 Task: For heading Arial black with underline.  font size for heading18,  'Change the font style of data to'Calibri.  and font size to 9,  Change the alignment of both headline & data to Align center.  In the sheet  BankStmts analysis
Action: Mouse moved to (121, 103)
Screenshot: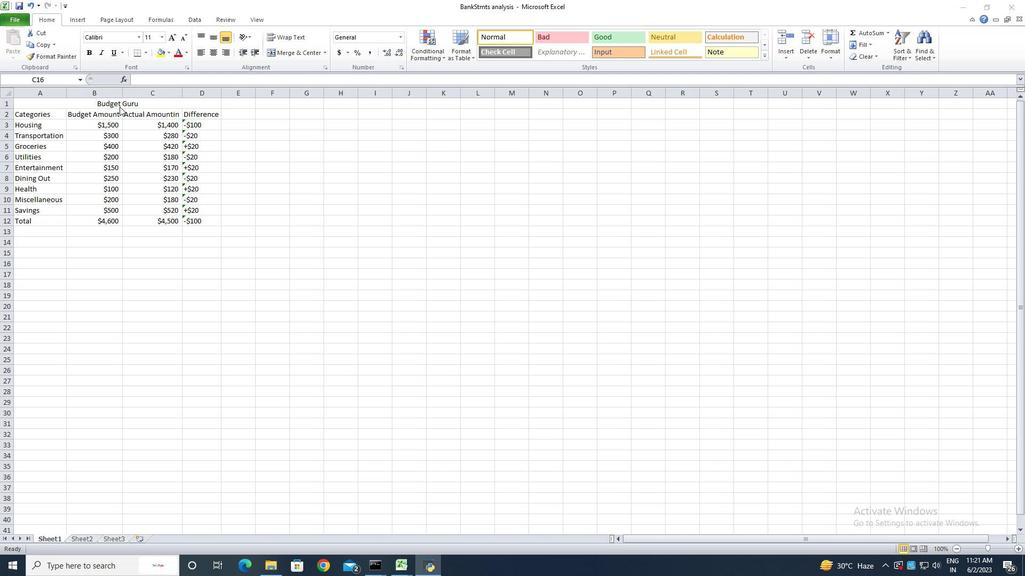 
Action: Mouse pressed left at (121, 103)
Screenshot: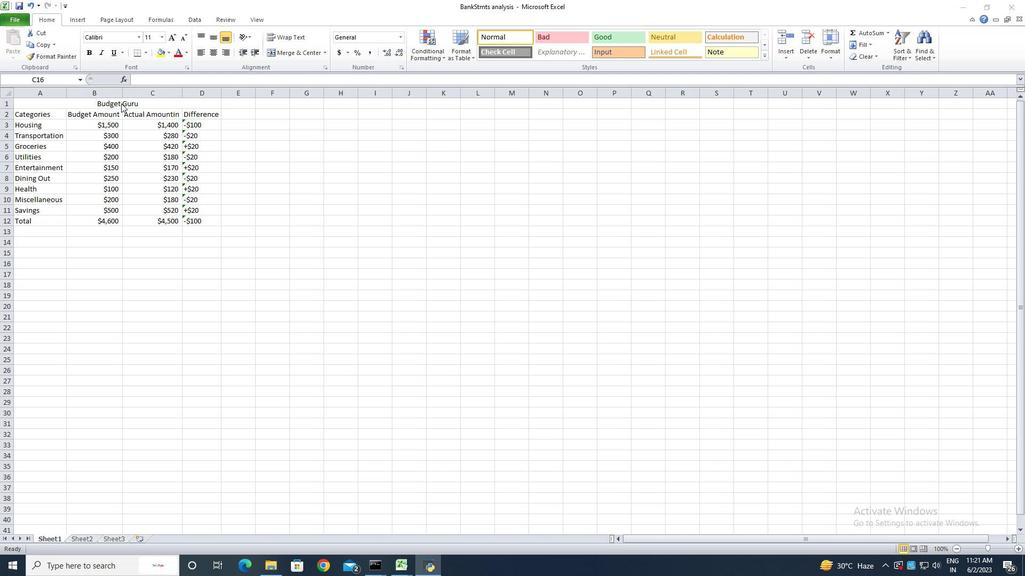 
Action: Mouse pressed left at (121, 103)
Screenshot: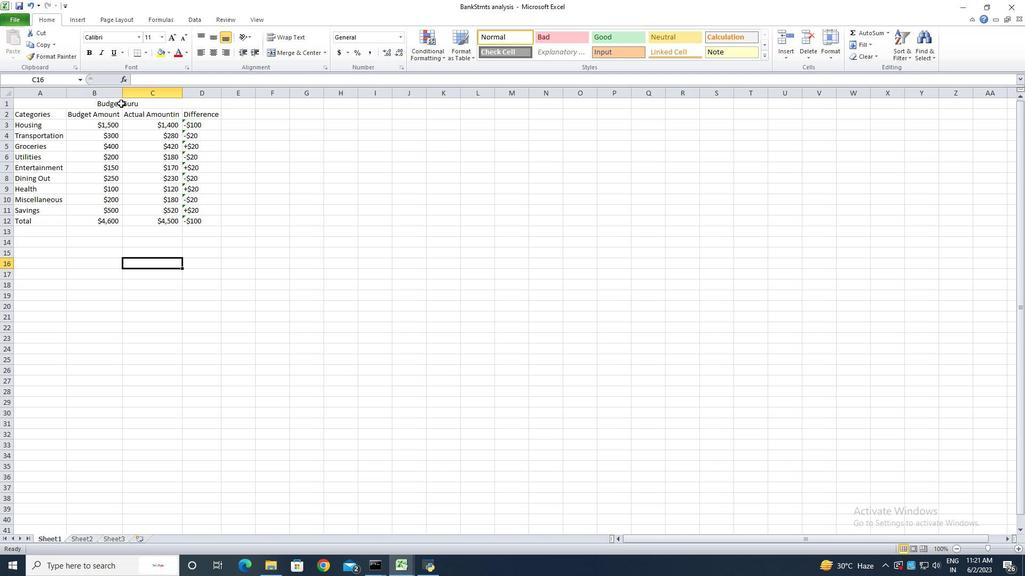 
Action: Mouse pressed left at (121, 103)
Screenshot: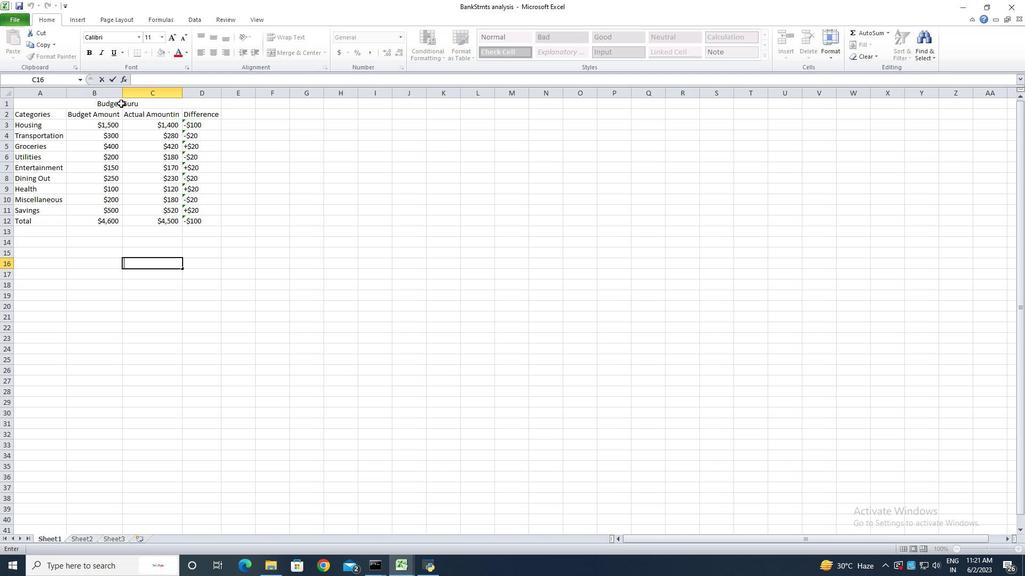 
Action: Mouse moved to (139, 36)
Screenshot: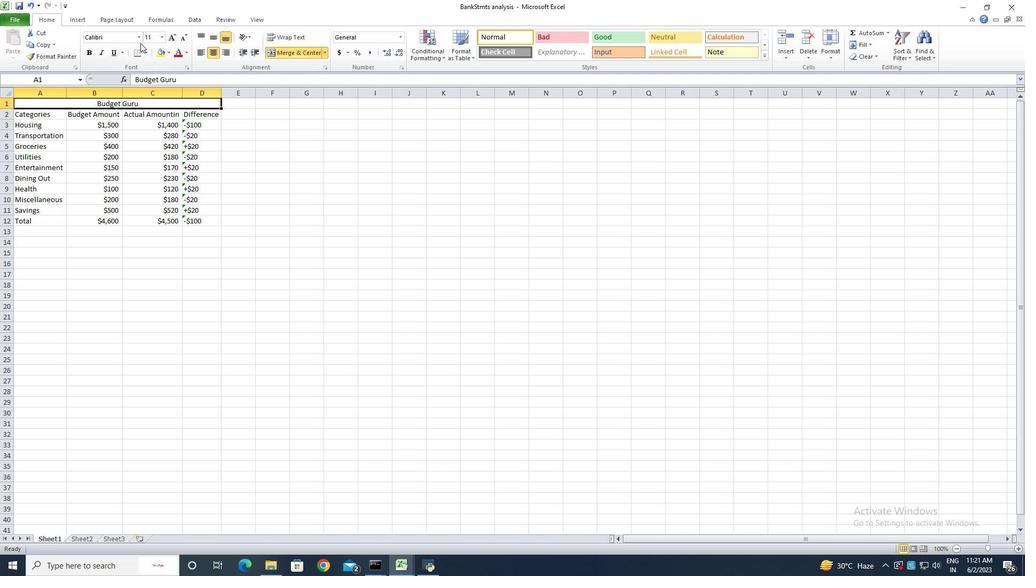 
Action: Mouse pressed left at (139, 36)
Screenshot: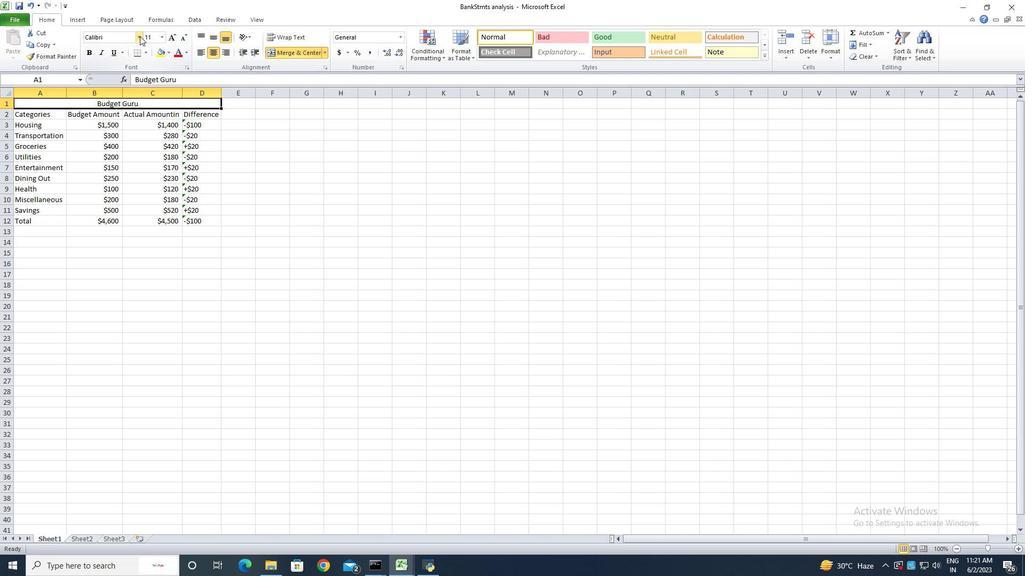 
Action: Mouse moved to (126, 134)
Screenshot: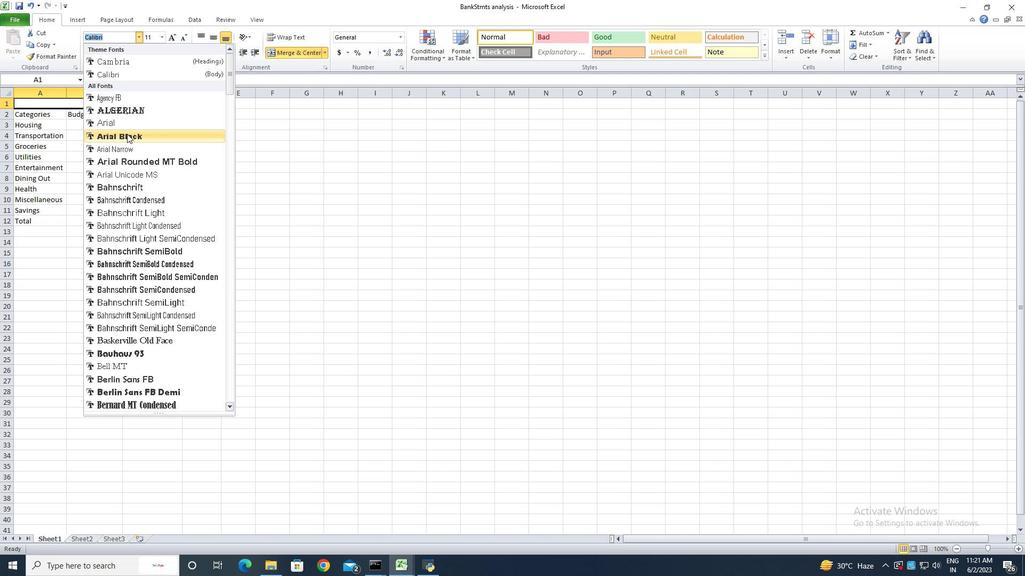 
Action: Mouse pressed left at (126, 134)
Screenshot: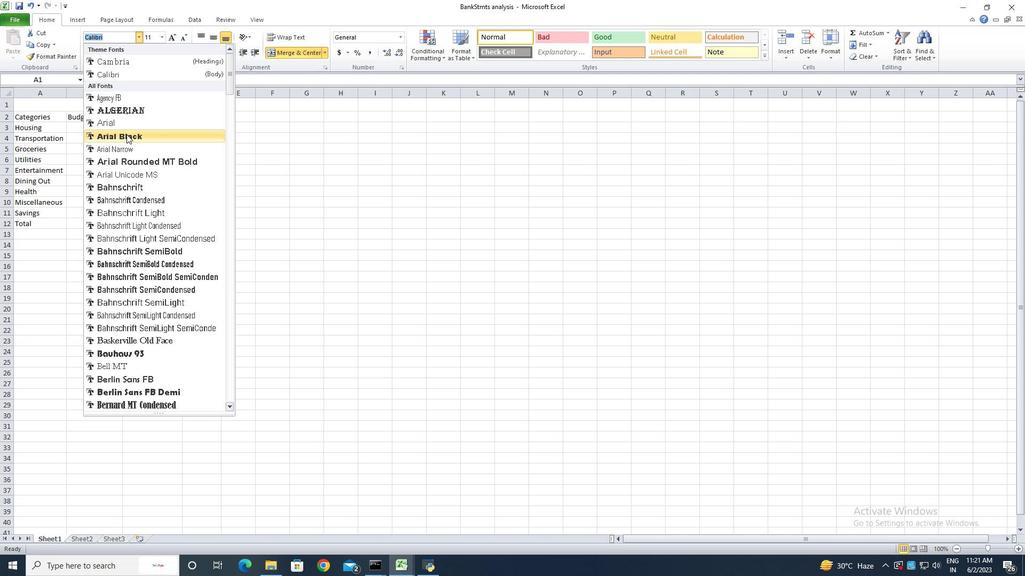 
Action: Mouse moved to (112, 53)
Screenshot: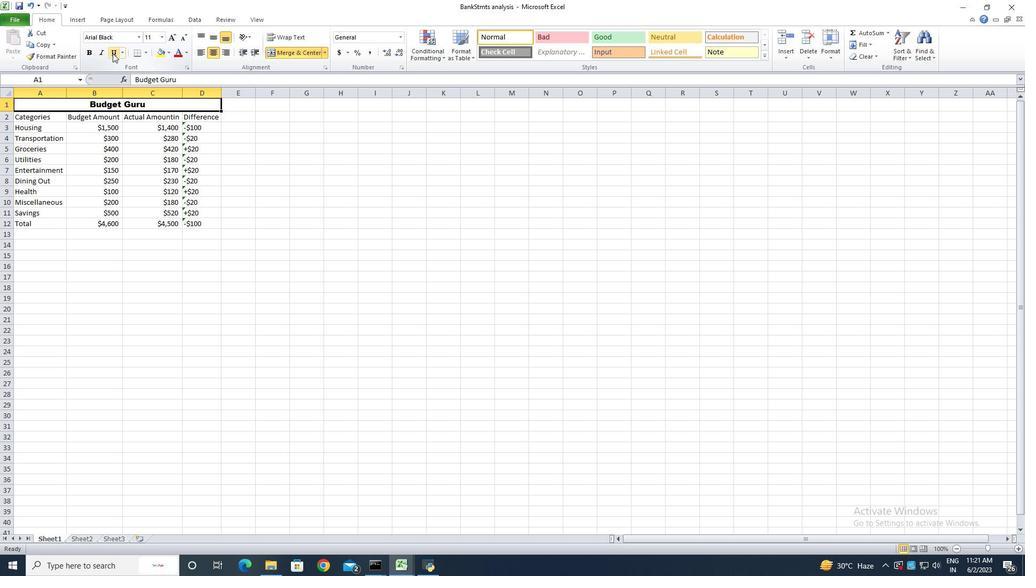 
Action: Mouse pressed left at (112, 53)
Screenshot: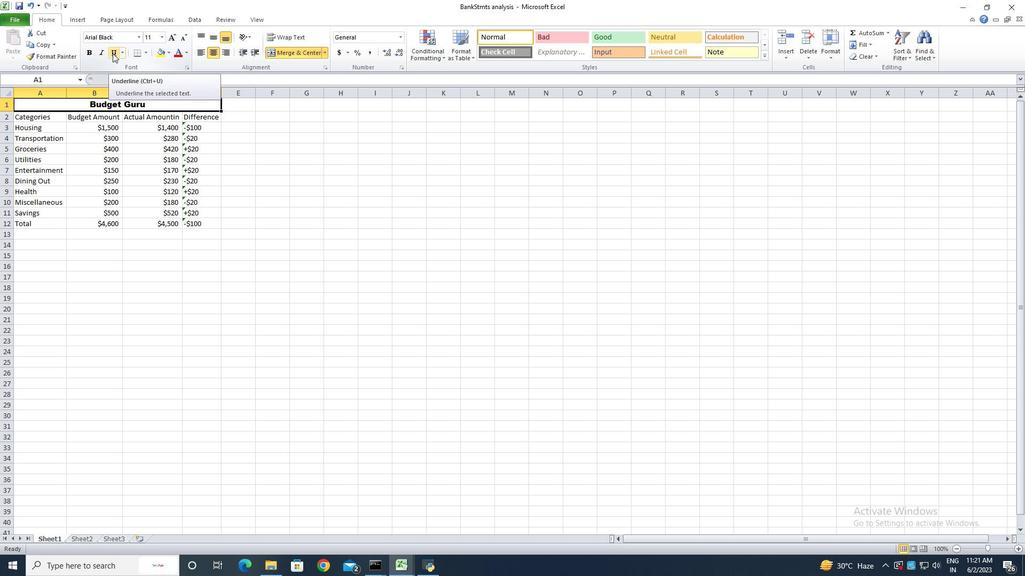 
Action: Mouse moved to (174, 35)
Screenshot: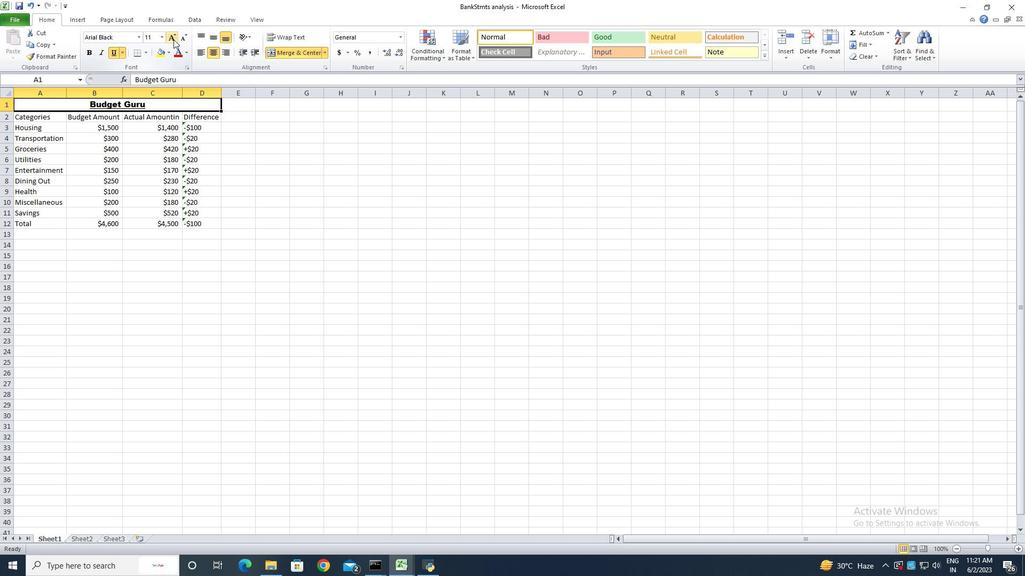 
Action: Mouse pressed left at (174, 35)
Screenshot: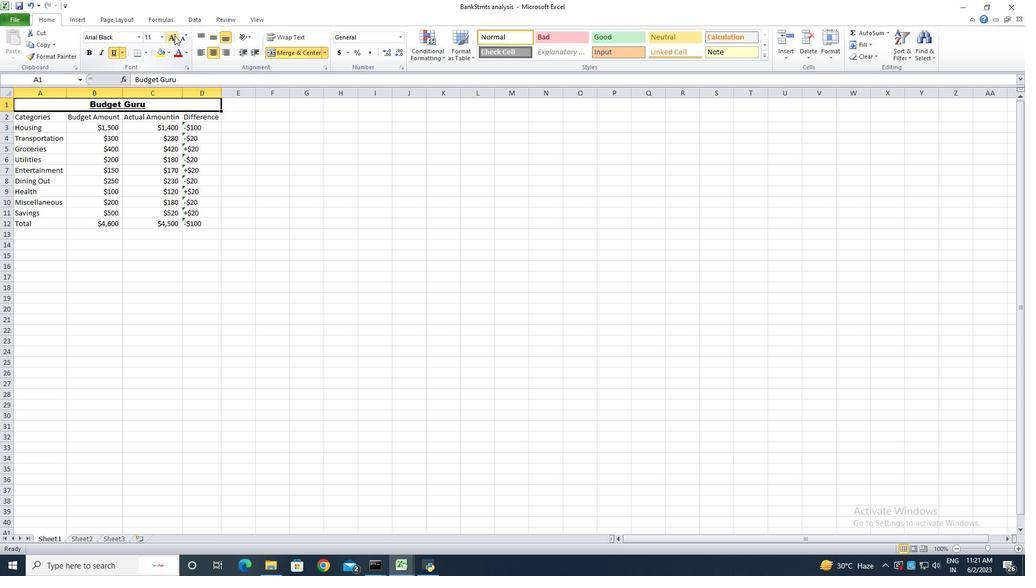 
Action: Mouse pressed left at (174, 35)
Screenshot: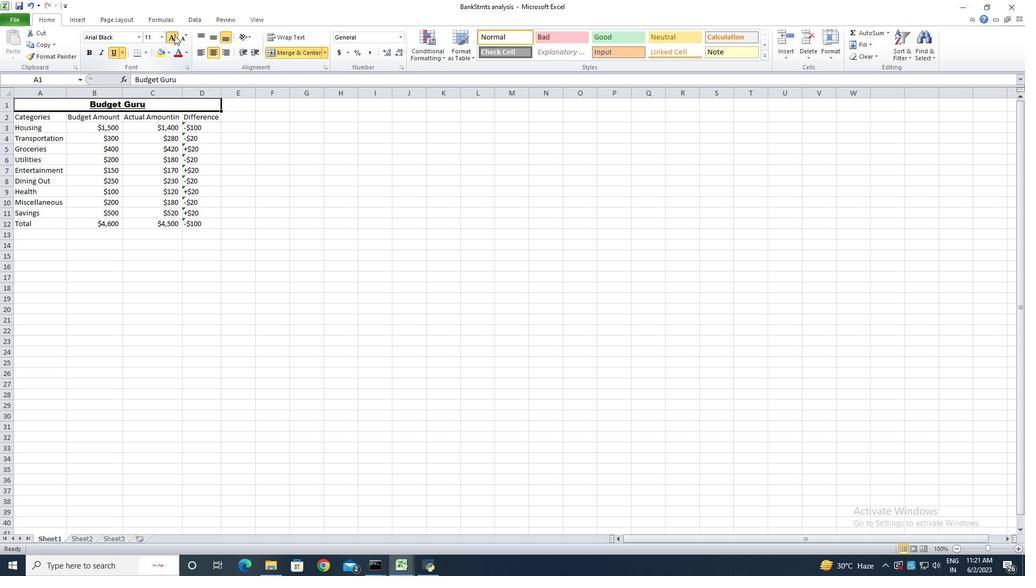 
Action: Mouse pressed left at (174, 35)
Screenshot: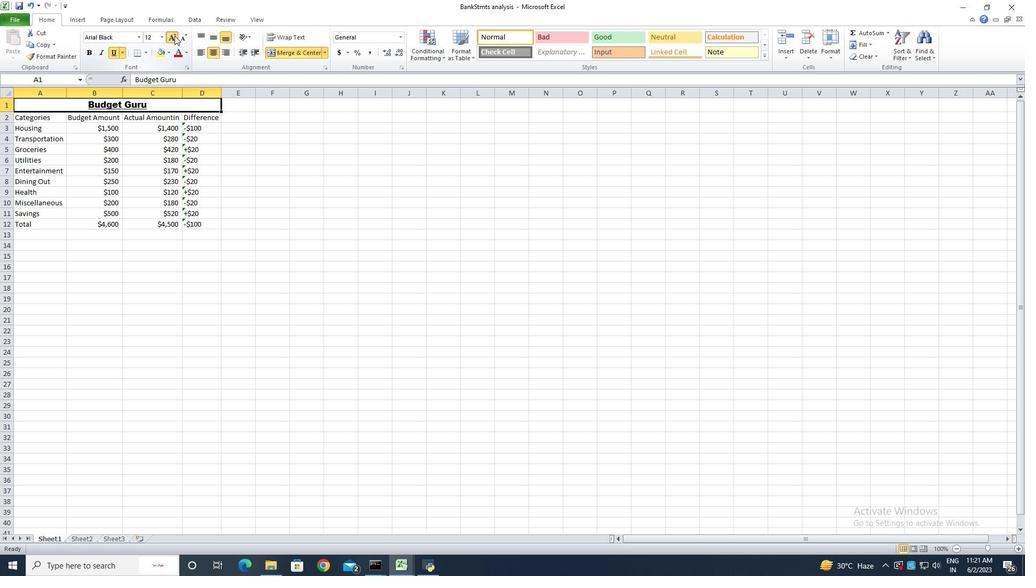 
Action: Mouse pressed left at (174, 35)
Screenshot: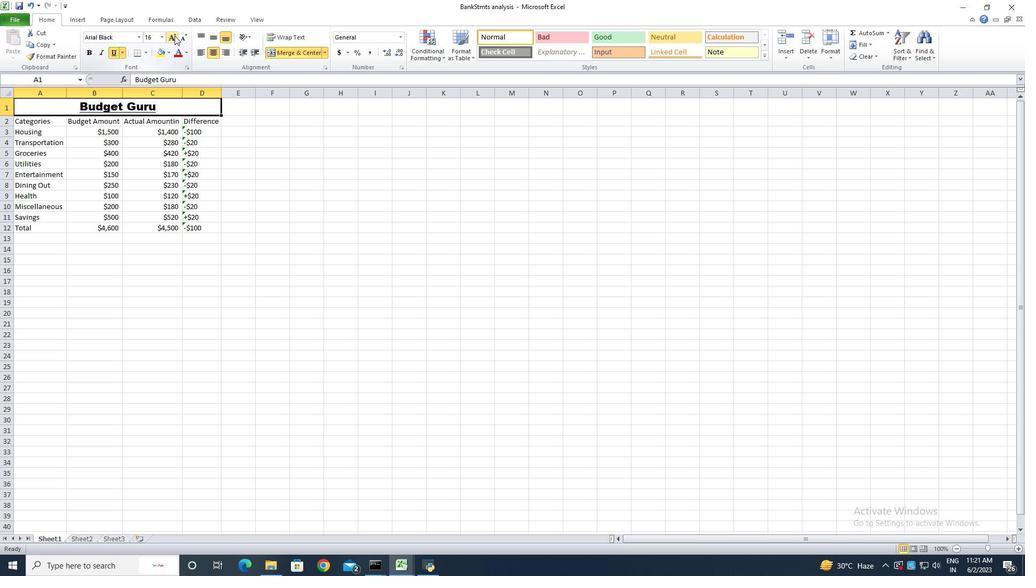
Action: Mouse moved to (105, 267)
Screenshot: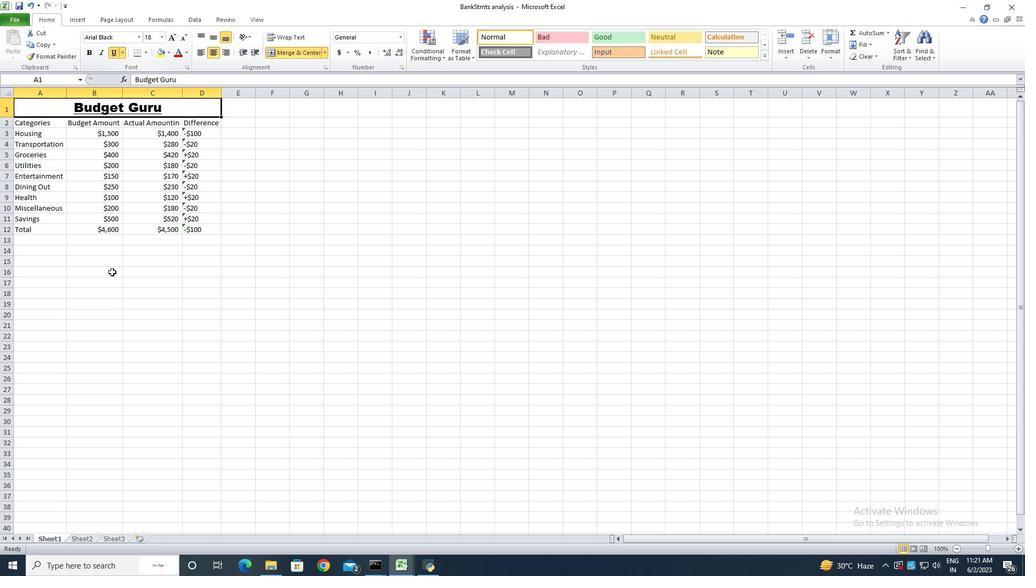 
Action: Mouse pressed left at (105, 267)
Screenshot: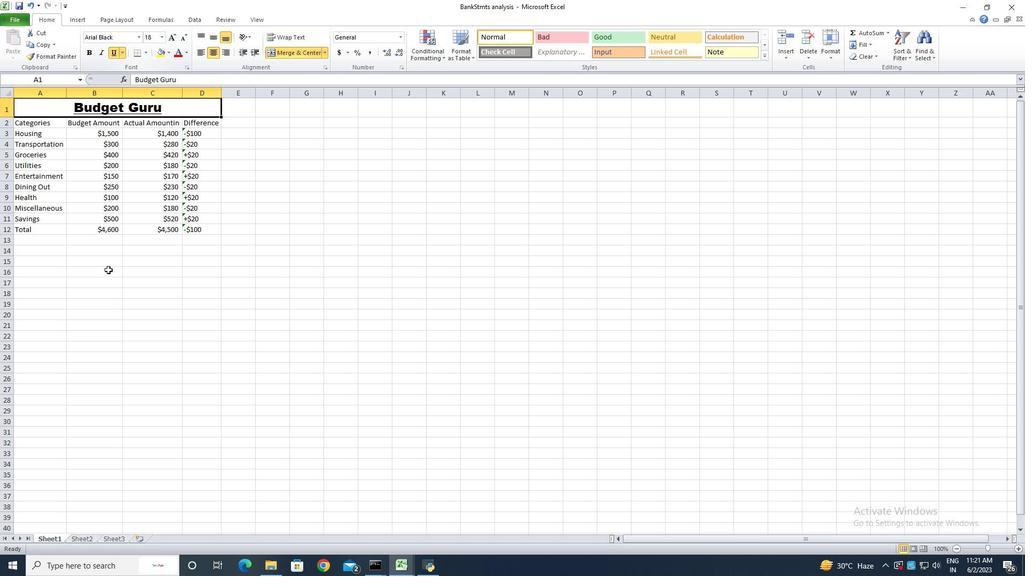 
Action: Mouse moved to (34, 124)
Screenshot: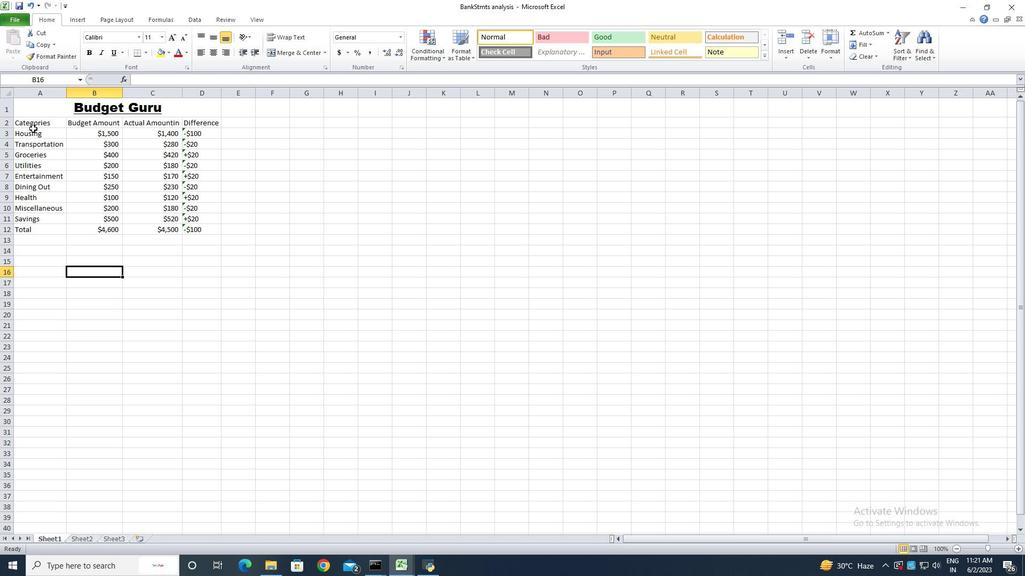 
Action: Mouse pressed left at (34, 124)
Screenshot: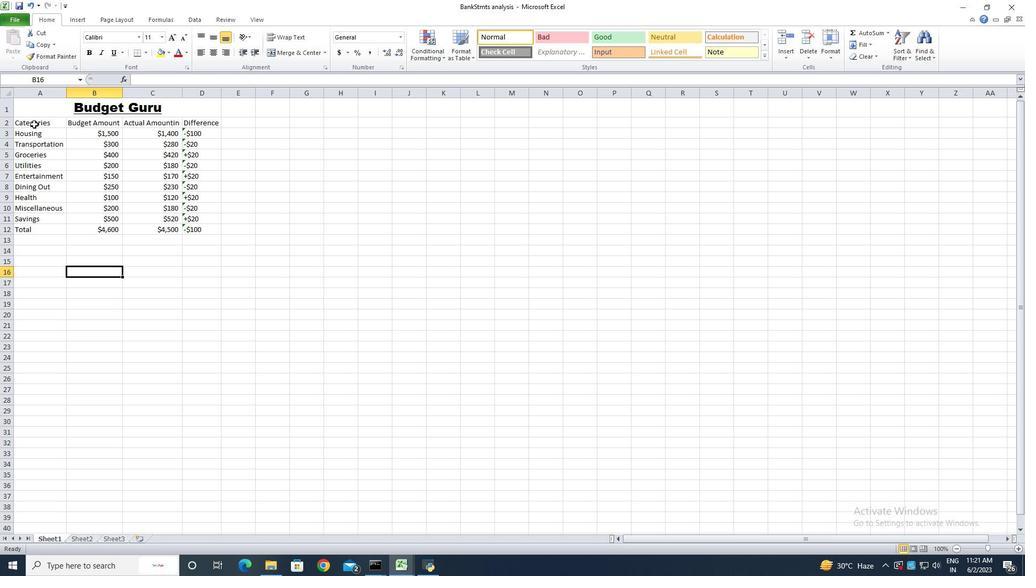 
Action: Mouse pressed left at (34, 124)
Screenshot: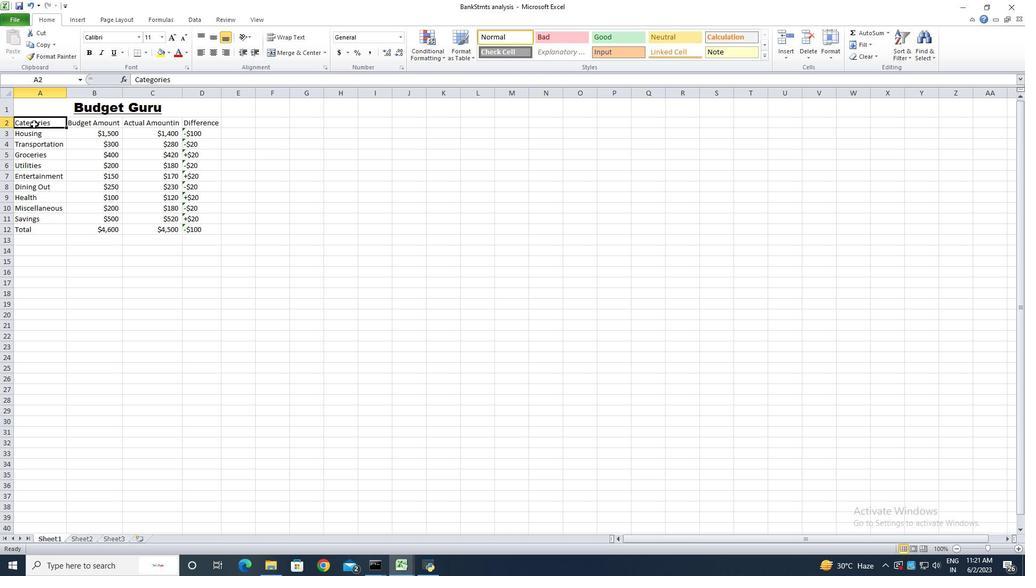 
Action: Mouse moved to (50, 254)
Screenshot: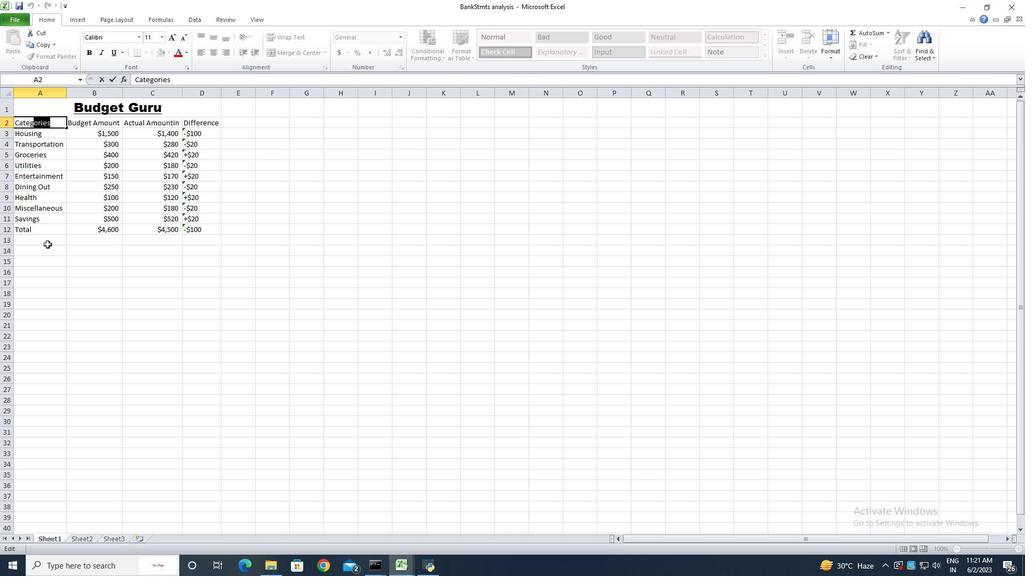 
Action: Mouse pressed left at (50, 254)
Screenshot: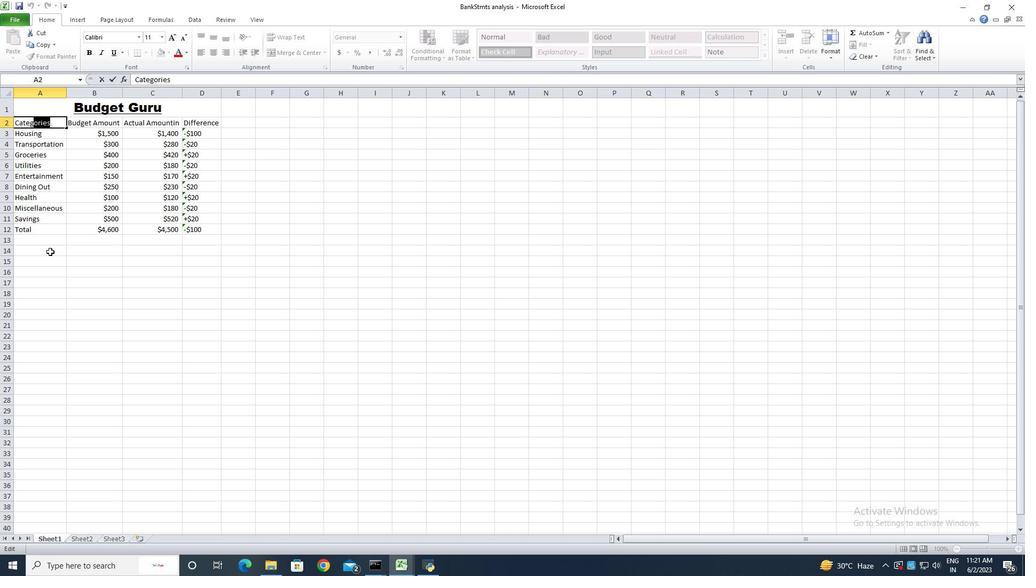 
Action: Mouse moved to (49, 123)
Screenshot: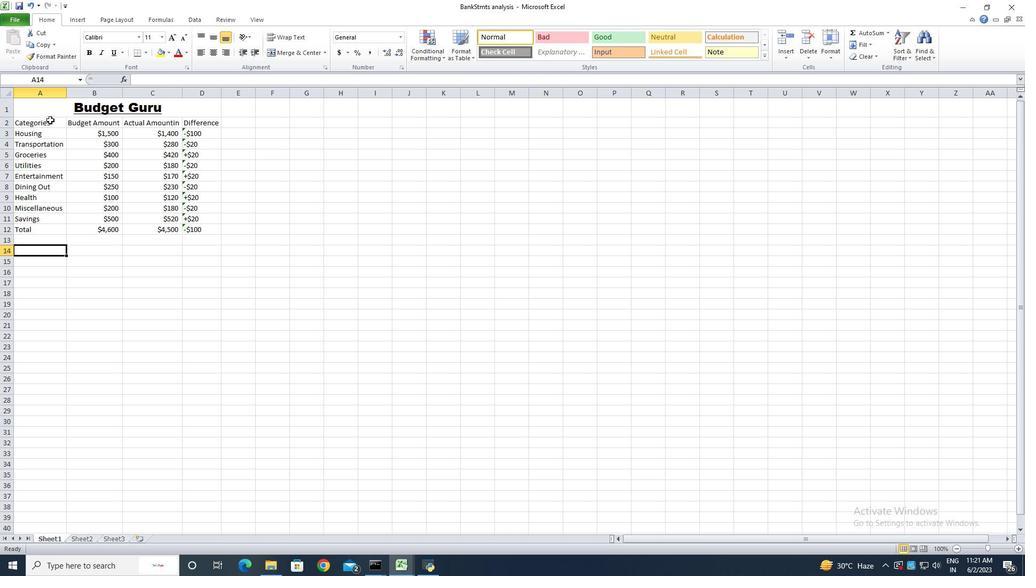 
Action: Mouse pressed left at (49, 123)
Screenshot: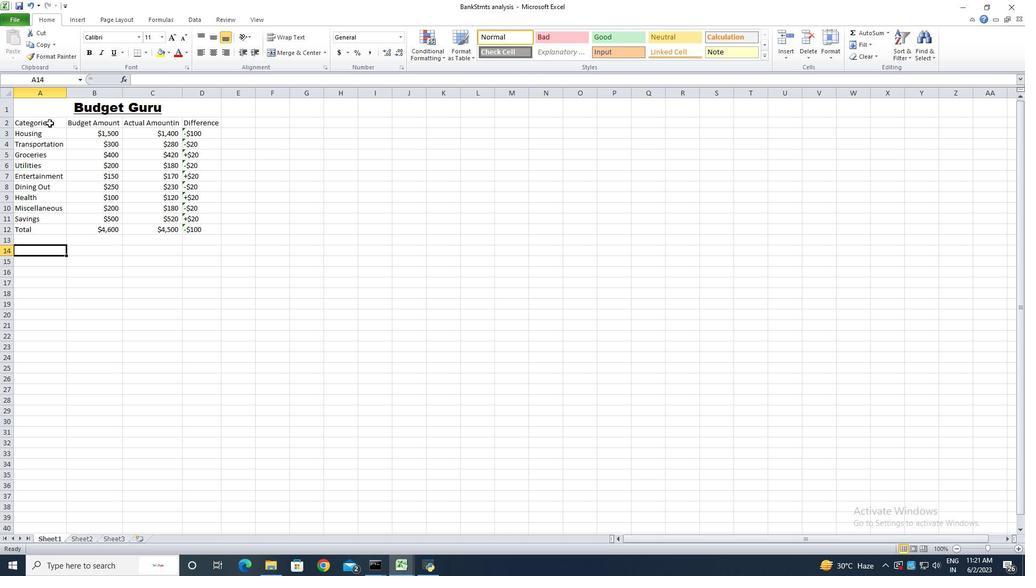 
Action: Mouse moved to (138, 40)
Screenshot: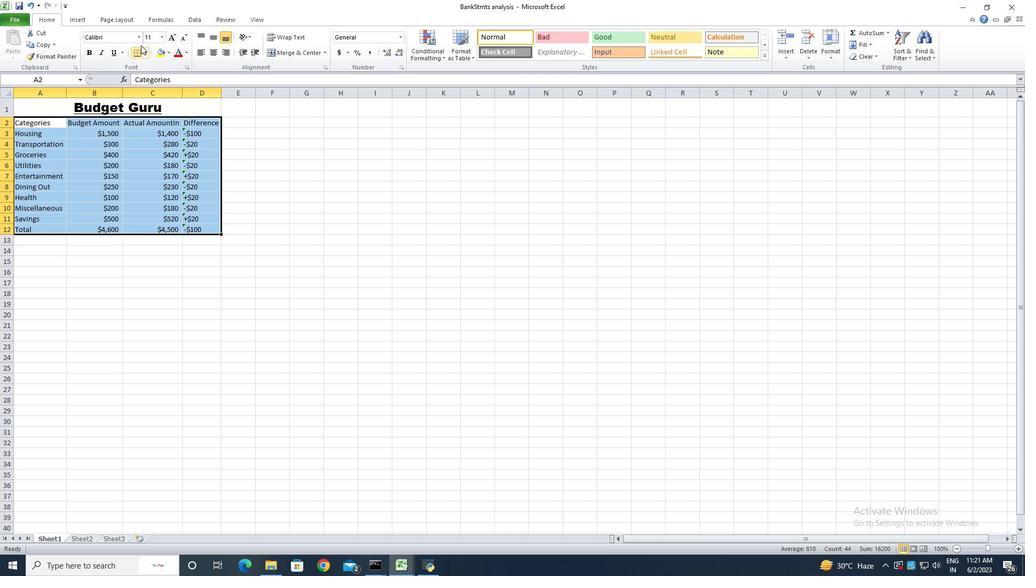 
Action: Mouse pressed left at (138, 40)
Screenshot: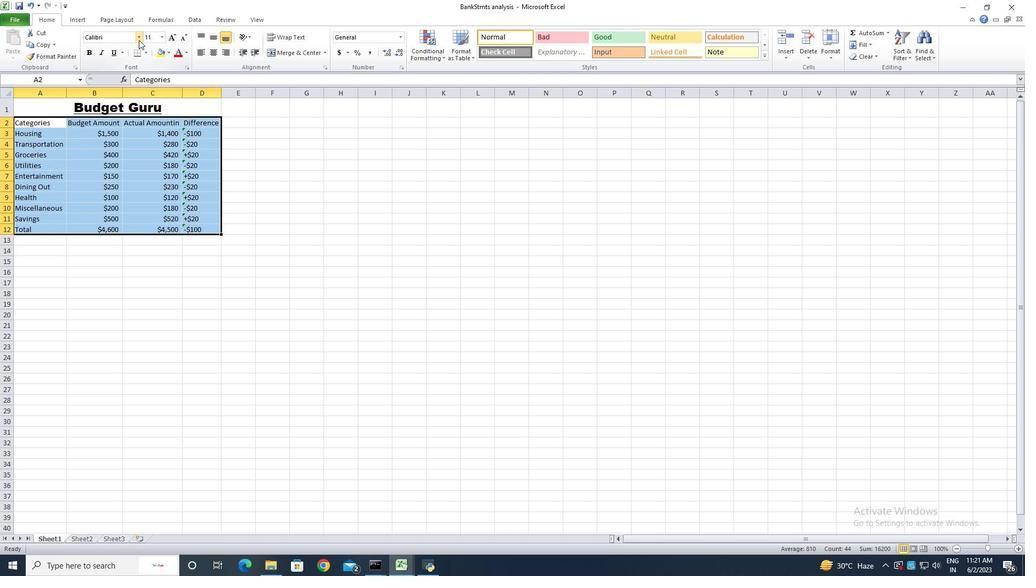 
Action: Mouse moved to (120, 74)
Screenshot: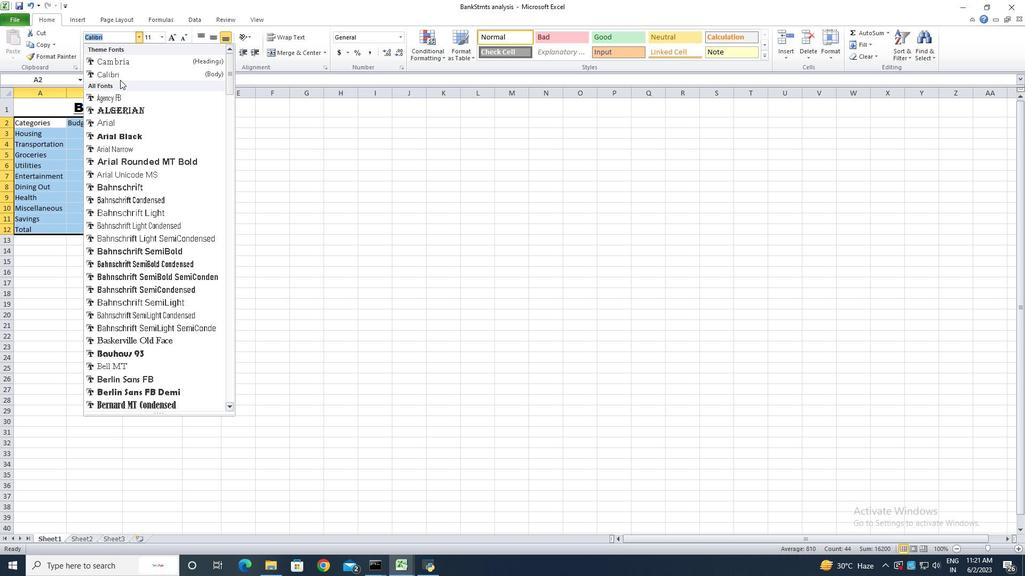 
Action: Mouse pressed left at (120, 74)
Screenshot: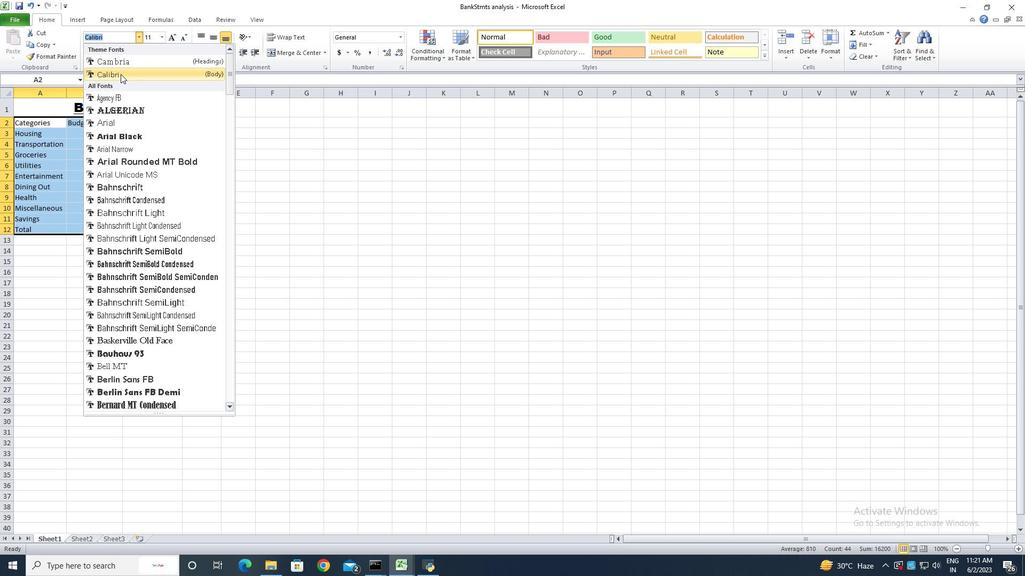 
Action: Mouse moved to (181, 36)
Screenshot: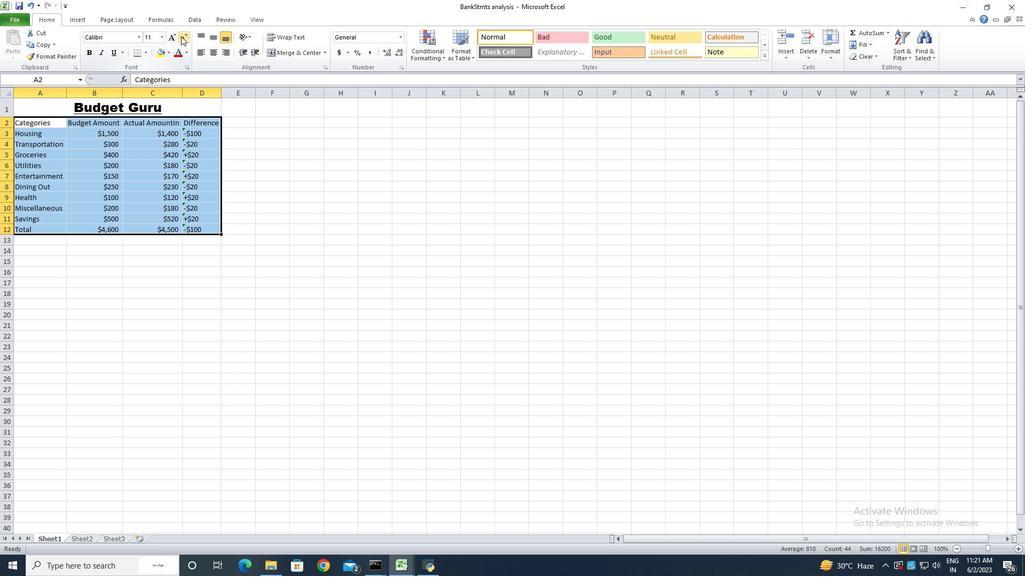 
Action: Mouse pressed left at (181, 36)
Screenshot: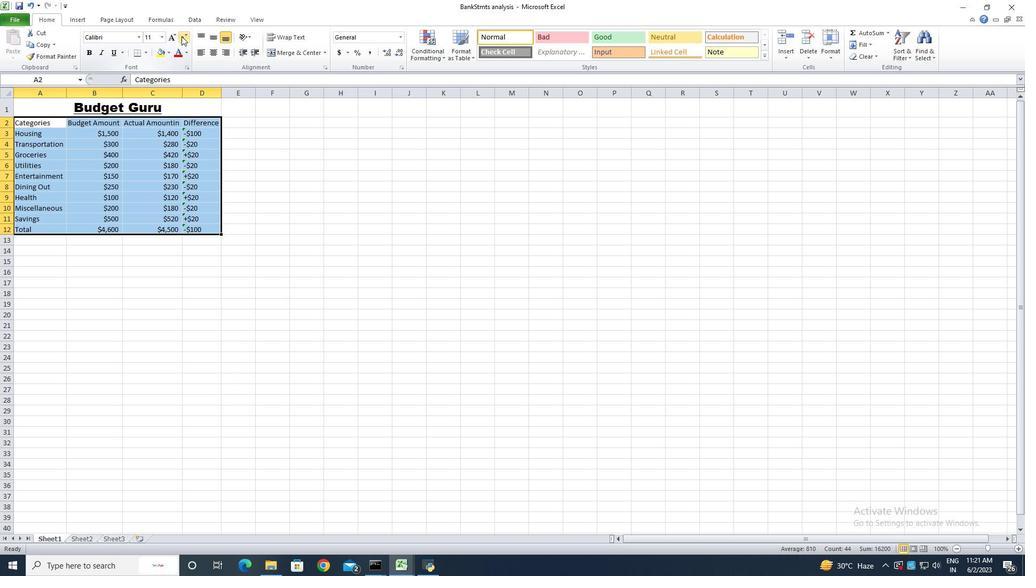 
Action: Mouse moved to (182, 36)
Screenshot: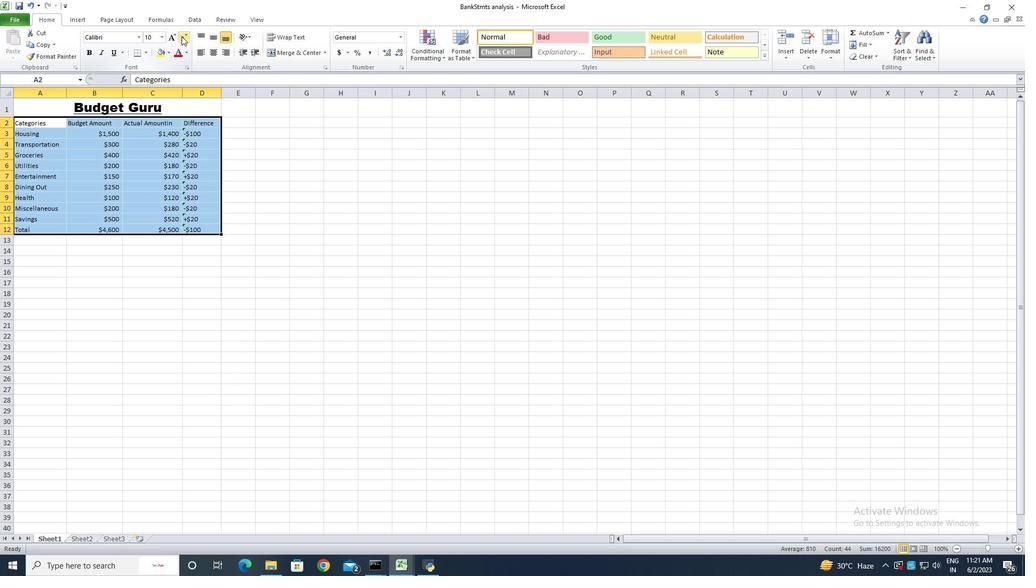 
Action: Mouse pressed left at (182, 36)
Screenshot: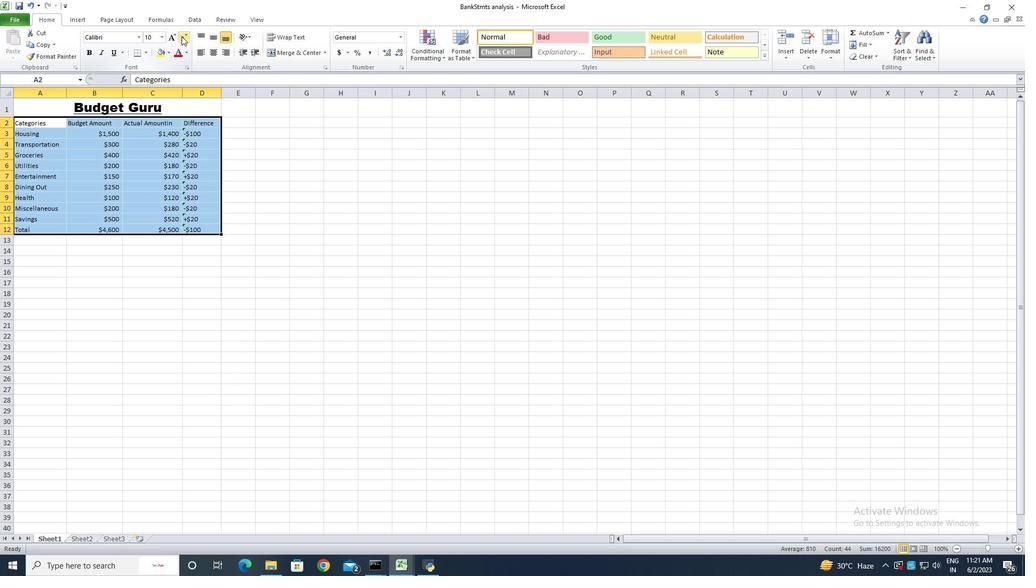 
Action: Mouse moved to (146, 262)
Screenshot: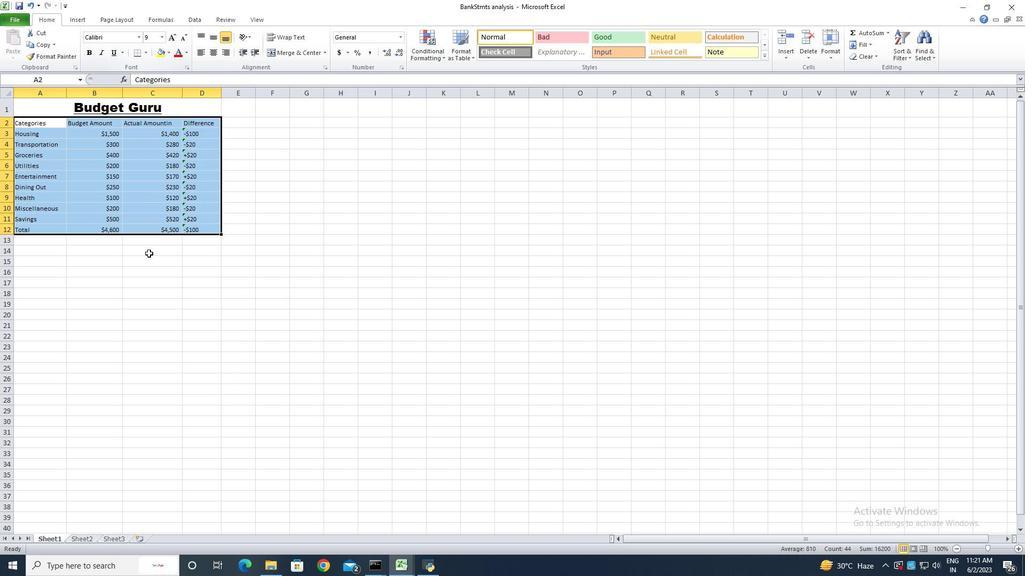 
Action: Mouse pressed left at (146, 262)
Screenshot: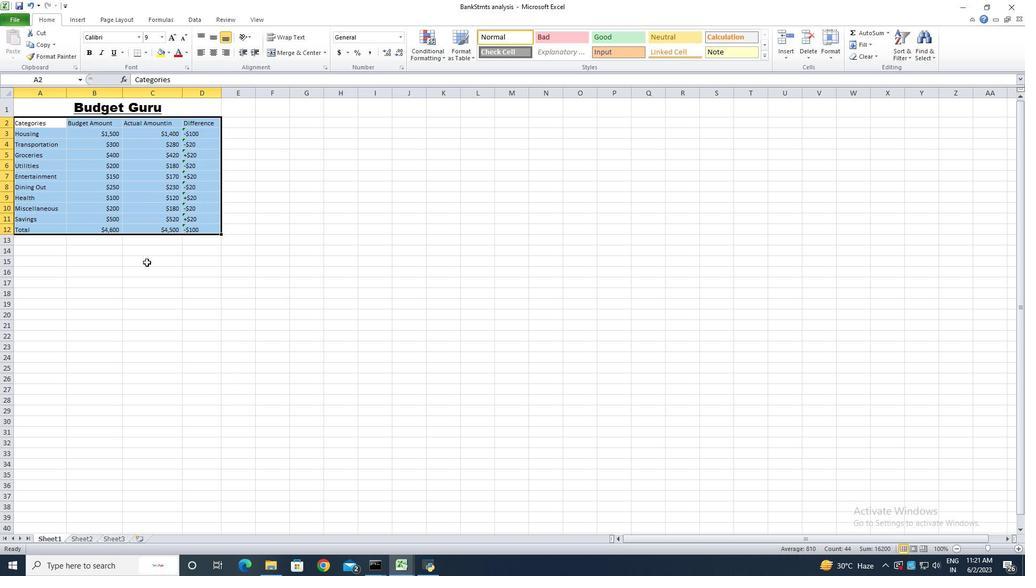 
Action: Mouse moved to (55, 105)
Screenshot: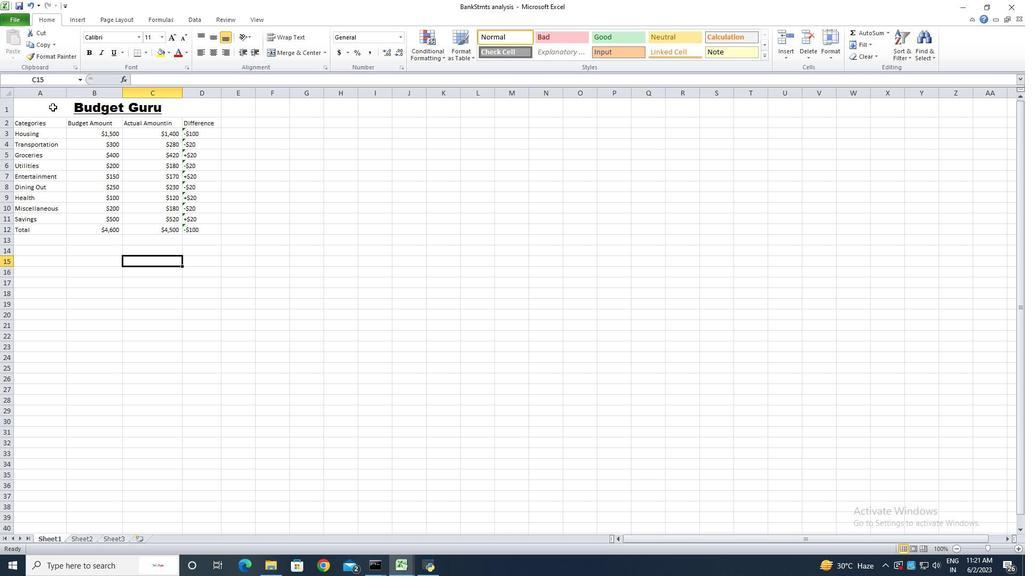 
Action: Mouse pressed left at (55, 105)
Screenshot: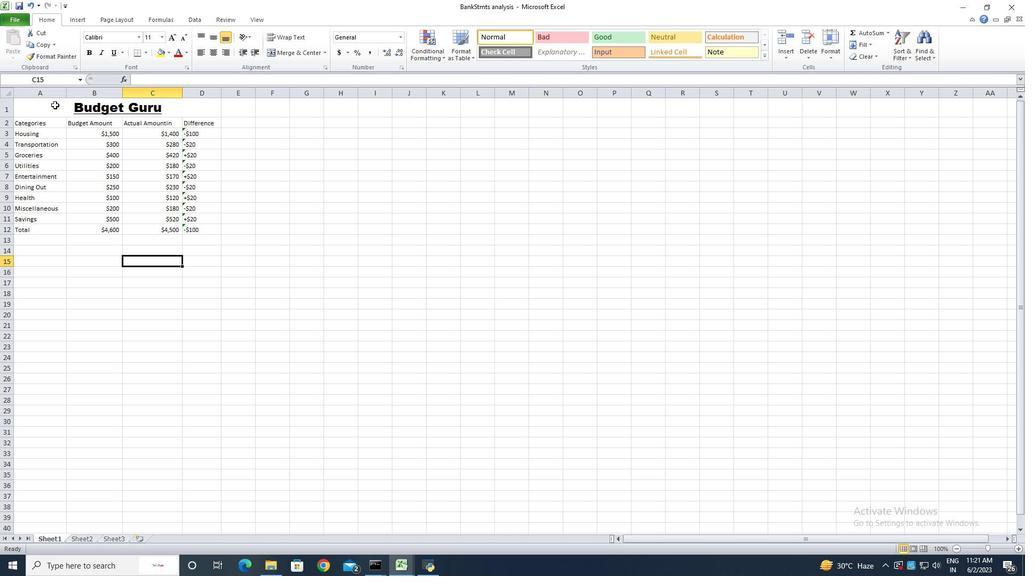 
Action: Mouse moved to (213, 51)
Screenshot: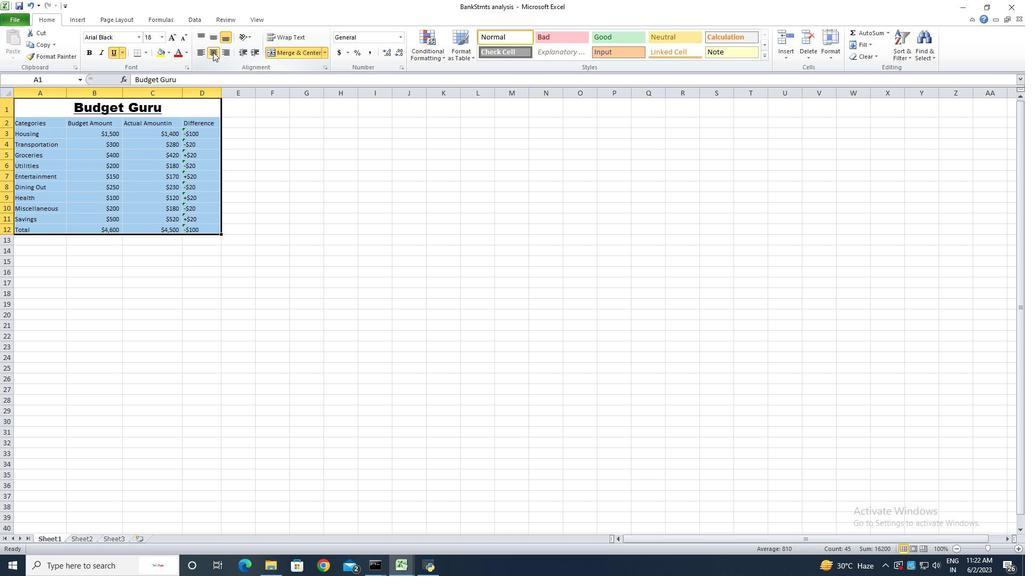 
Action: Mouse pressed left at (213, 51)
Screenshot: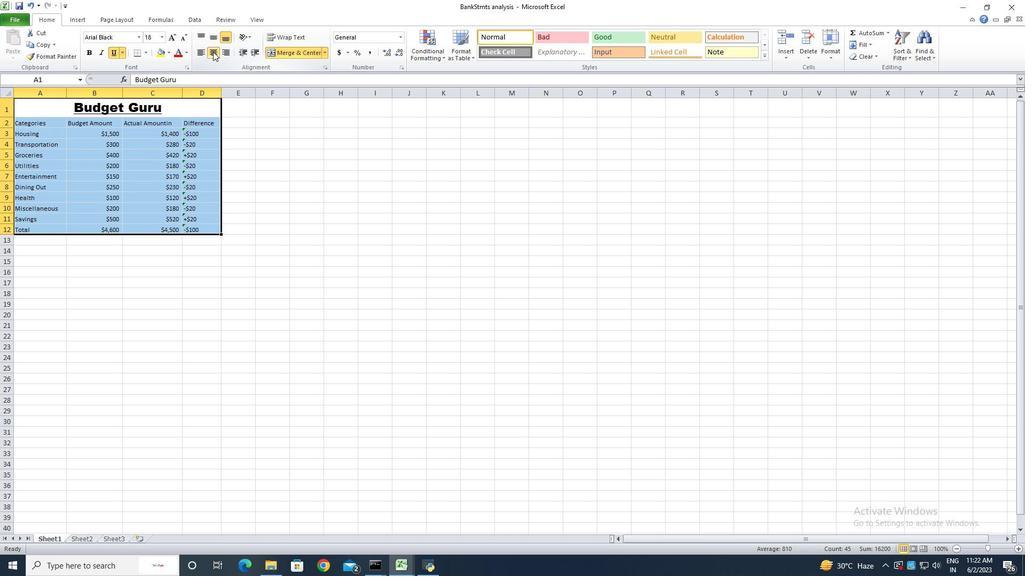 
Action: Mouse pressed left at (213, 51)
Screenshot: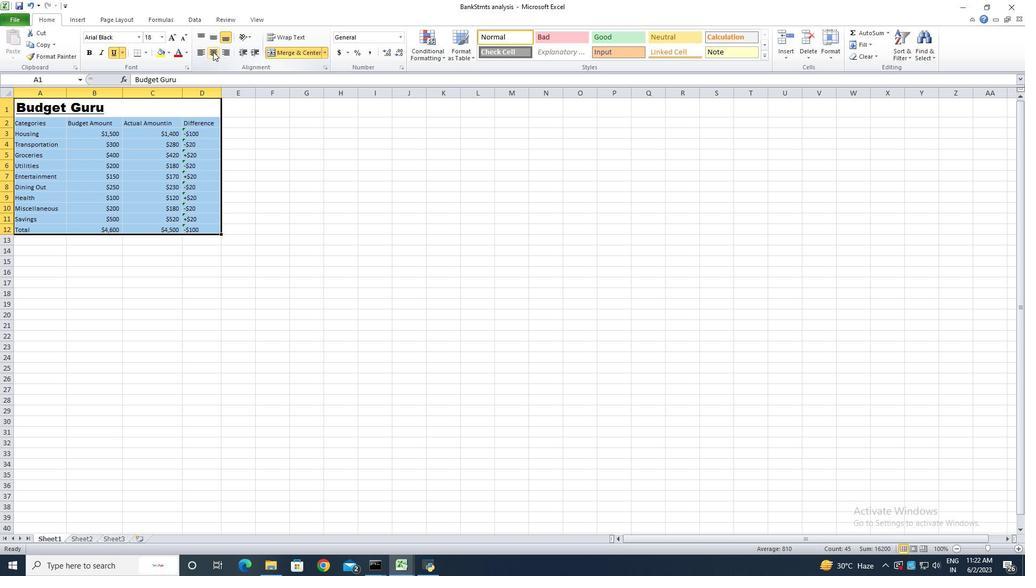 
Action: Mouse moved to (208, 263)
Screenshot: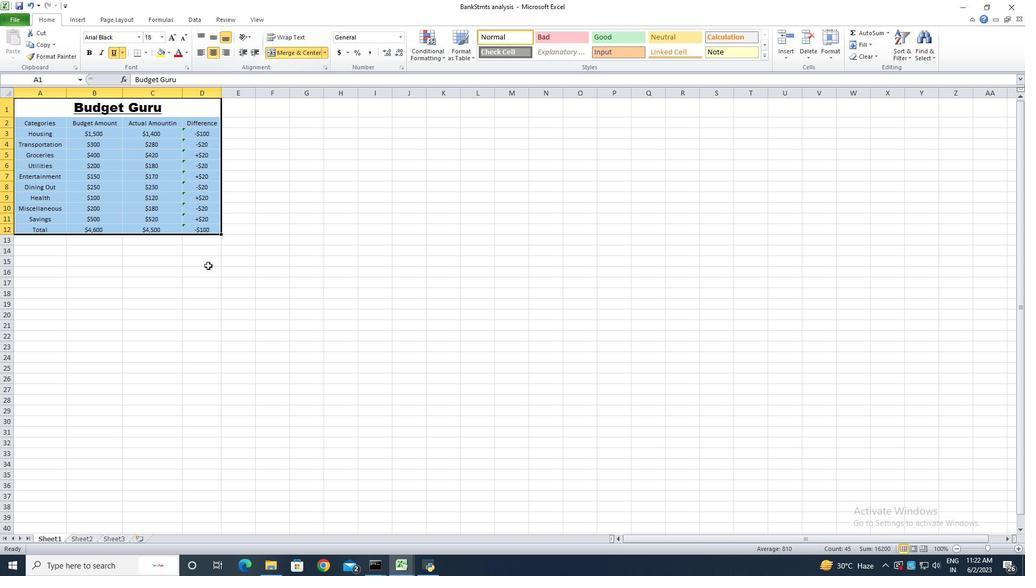
Action: Mouse pressed left at (208, 263)
Screenshot: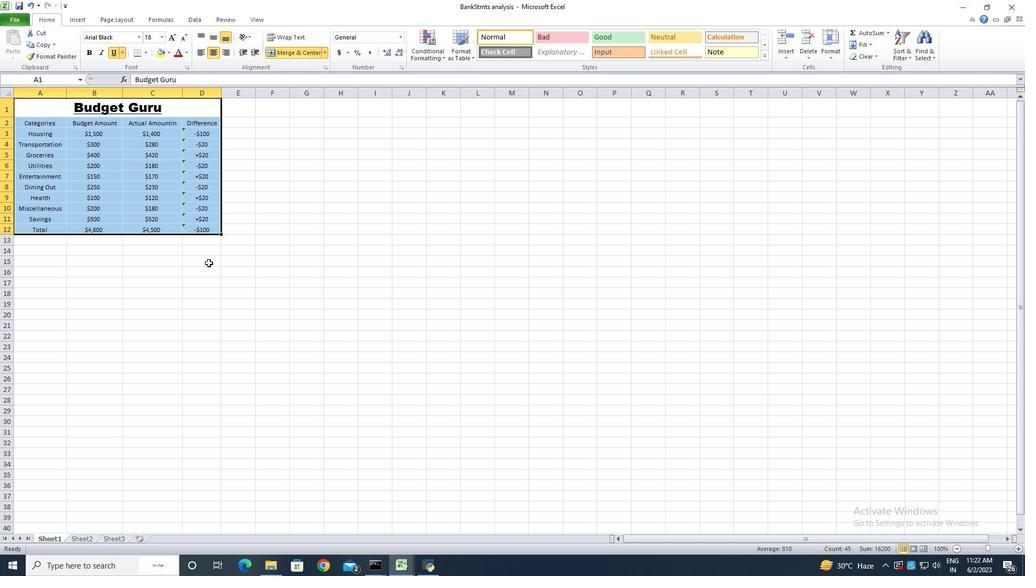 
Action: Key pressed ctrl+S<'\x13'><'\x13'><'\x13'><'\x13'>
Screenshot: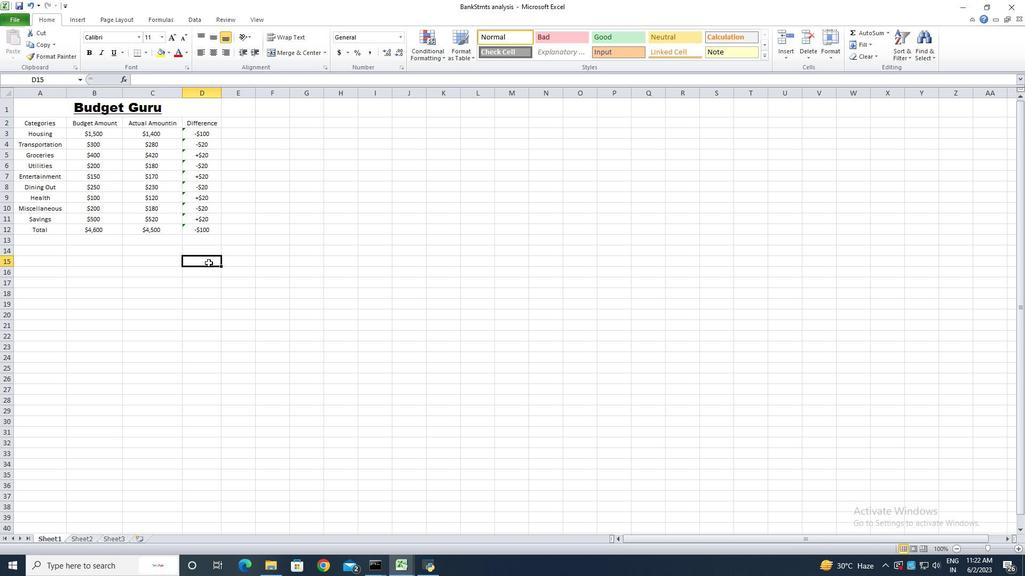 
